 Task: Write a Python program to find the mode of a list of numbers.
Action: Mouse moved to (64, 10)
Screenshot: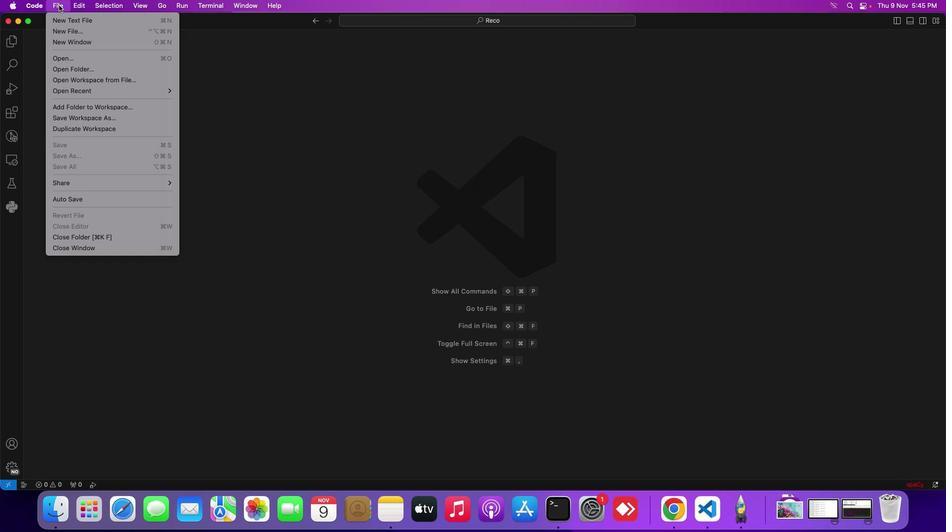 
Action: Mouse pressed left at (64, 10)
Screenshot: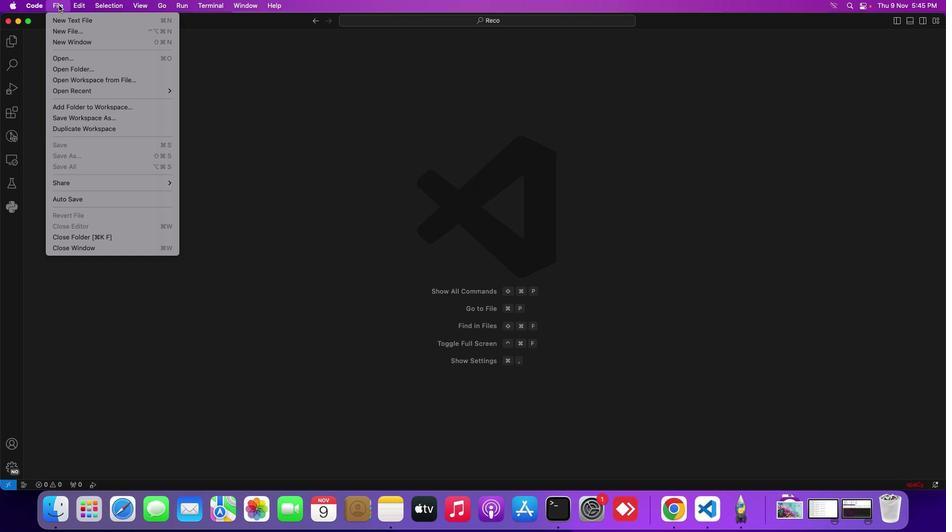 
Action: Mouse moved to (73, 21)
Screenshot: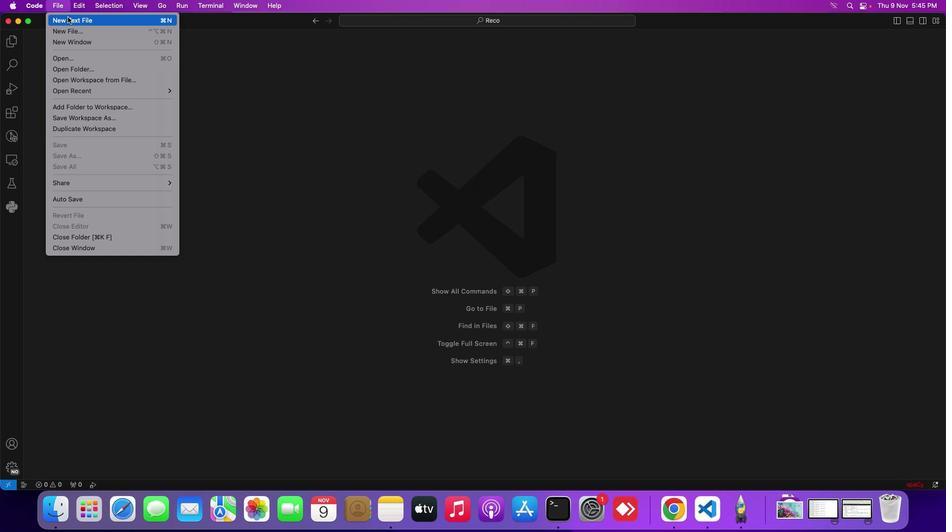 
Action: Mouse pressed left at (73, 21)
Screenshot: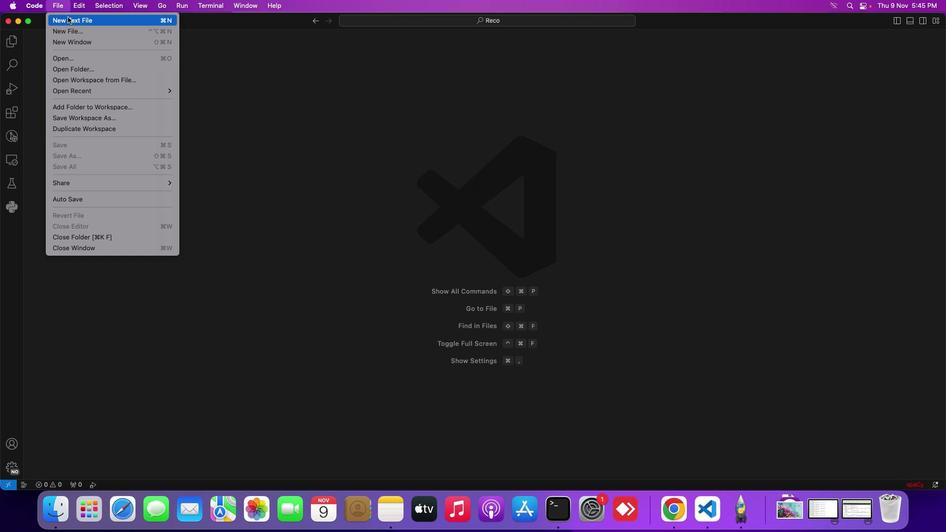 
Action: Mouse moved to (262, 208)
Screenshot: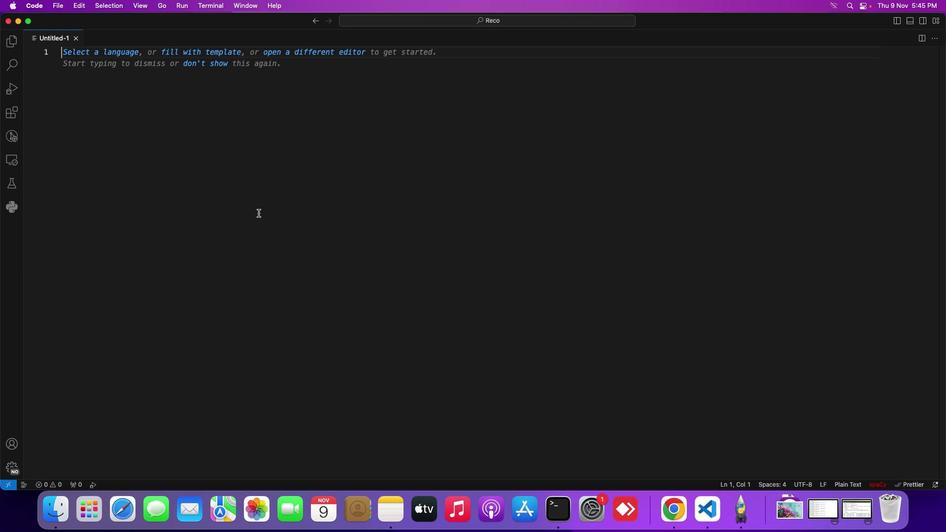 
Action: Key pressed Key.cmd's'
Screenshot: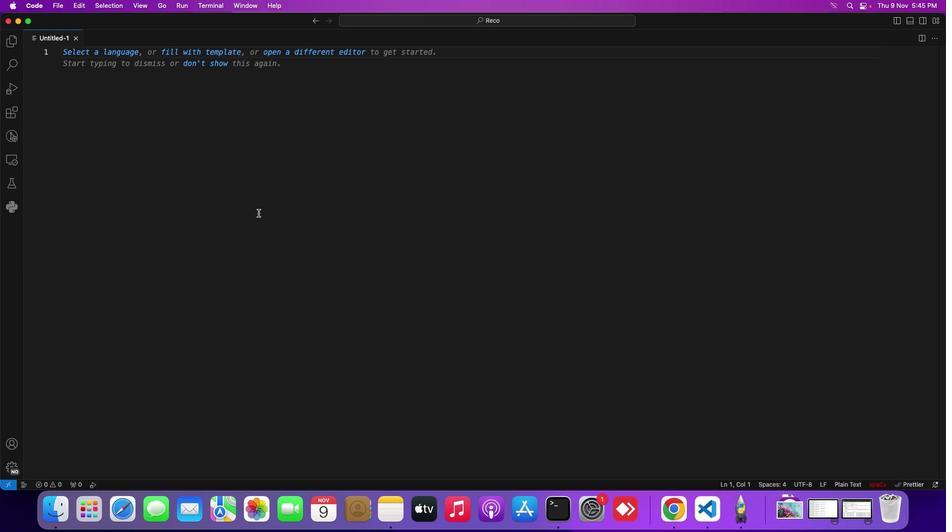 
Action: Mouse moved to (490, 199)
Screenshot: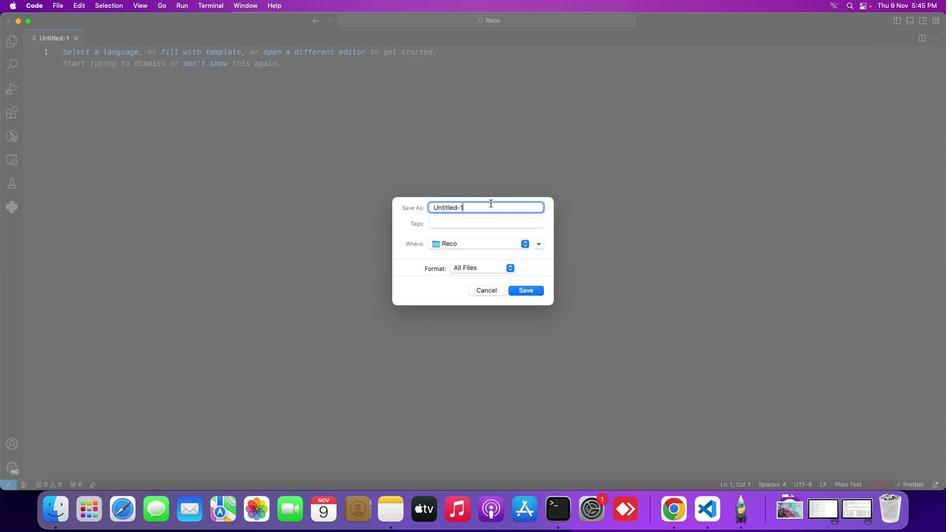 
Action: Mouse pressed left at (490, 199)
Screenshot: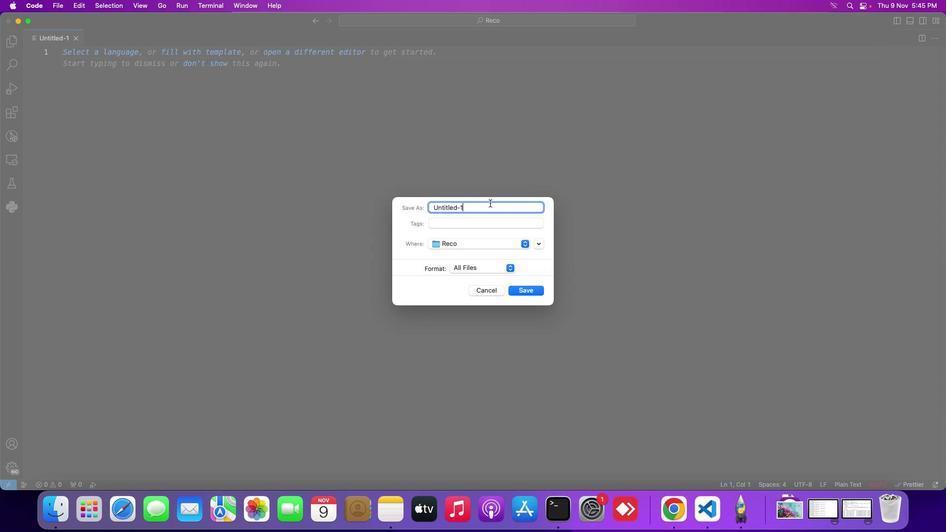 
Action: Mouse moved to (487, 200)
Screenshot: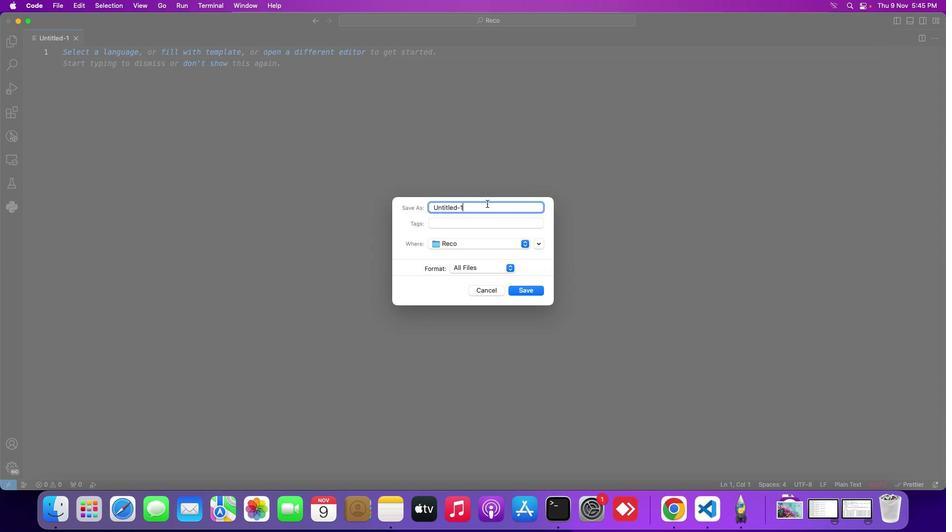 
Action: Key pressed Key.backspaceKey.backspaceKey.backspaceKey.backspaceKey.backspaceKey.backspaceKey.backspaceKey.backspaceKey.backspaceKey.backspace'd''e'Key.backspaceKey.backspaceKey.shift_r'D''e''m''o'Key.shift_r'C''o''u''n''t''.''p''y'Key.enter'f'Key.backspace'f''r''o''m'Key.space'c''o''l''l''e''c''t''i''o''n''s'Key.space'i''m''p''o''e''r'Key.backspaceKey.backspace'r''t'Key.spaceKey.shift_r'C''o''u''n''t''e''r'Key.enter'd''e''f'Key.space'g''o'Key.backspaceKey.backspace'f''i''n''d'Key.space'c'Key.backspaceKey.backspaceKey.shift_r'_''m''o''d''e'Key.shift_r'(''n''u''m''s'Key.rightKey.shift_r':'Key.enterKey.shift_r'#'Key.spaceKey.shift_r'C''h''e''c''k'Key.space'i''f'Key.space't''h''e'Key.space'l''i''s''t'Key.space'i''s'Key.space'e''m''p''t''y'Key.enter'i''f'Key.space'n''o''t'Key.space'n''u''m''s'';'Key.backspaceKey.shift_r':'Key.enter'r''e''t''u''r''n'Key.space'n'Key.backspaceKey.shift_r'N''o''n''e'Key.enterKey.shift_r'#'Key.backspaceKey.enter'3'Key.backspaceKey.shift_r'#'Key.spaceKey.shift_r'C''r''e''a''t''e'Key.space'a'Key.spaceKey.shift_r'C''o''u''n''t''e''r'Key.space'o''b''j''e''c''t'Key.space'f''r''o''m'Key.space't''h''e'Key.space'l''i''s''t'Key.enter'c''o''u''n''t''e''r'Key.space'='Key.spaceKey.shift_r'C''o''u''n''t''e''r'Key.shift_r'(''n''u''m''s'Key.rightKey.enterKey.enterKey.shift_r'#'Key.spaceKey.shift_r'F'Key.backspace'f''i''n''d'Key.space't''h''e'Key.space'm''a''x''i''m''u''m'Key.space'c''o''u''n''t'Key.enter'm''a''z'Key.backspace'x'Key.shift_r'_''c''o''u''n''t'Key.space'='Key.space'm''a''x'Key.spaceKey.backspaceKey.shift_r'(''c''o''u''n''t''e''r''.''v''a''l''u''e''s'Key.shift_r'('Key.rightKey.rightKey.rightKey.enterKey.enterKey.shift_r'#'Key.spaceKey.shift_r'F''i''n''d'Key.space't''h''e'Key.space'n''u''m''b''e''r'Key.shift_r'(''S'Key.rightKey.space'w''i''t''h'Key.space't''h''e'Key.space'm''a''x''i''m''u''m'Key.space'c''o''u''n''t'Key.enter'm''o''d''e''s'Key.spaceKey.backspaceKey.space'='Key.space'[''n''u''m'Key.space'f''o''r'Key.space'n''u''m'','Key.space'c''o''u''n''t'Key.space'i''n'Key.space'c''o''u''n''t''e''r''.''i''t''e''m''s'Key.shift_r'('Key.rightKey.space'i''f'Key.space'c''o''u''n''t'Key.space'=''='Key.space'm''a''x'Key.shift_r'_''c''o''u''n''t'Key.rightKey.enterKey.enter'r''e''t''u''r''n'Key.space'm''o''d''e''s'Key.enterKey.enter'n''u''m''b''e''r''s'Key.space'='Key.space'[''1'','Key.space'2'','Key.space'3'','Key.space'4'Key.space','Key.backspaceKey.backspace','Key.space','Key.backspace'5'','Key.space'6'Key.backspace'5'','Key.space'5'','Key.space'5'Key.spaceKey.backspace','Key.spaceKey.backspaceKey.leftKey.leftKey.leftKey.leftKey.leftKey.leftKey.leftKey.leftKey.leftKey.leftKey.leftKey.space'4'','Key.spaceKey.leftKey.leftKey.leftKey.backspaceKey.rightKey.rightKey.rightKey.rightKey.rightKey.rightKey.rightKey.rightKey.rightKey.rightKey.rightKey.rightKey.rightKey.rightKey.backspaceKey.rightKey.enter'm''o''d''e'Key.space'='Key.space'f''i''n''d'Key.shift_r'_''m''o''d''e'Key.shift_r'(''n''u''m''b''e''r''s'Key.rightKey.enterKey.enter'i''f'Key.space'm''o''d''e''.'Key.backspaceKey.shift_r':'Key.enter'p''r''i''n''t'Key.shift_r'(''f'Key.shift_r'"'Key.shift_r'T''h''e'Key.space'm''o''d''e'Key.space'o''f'Key.space't''h''e'Key.space'l''i''s''t'Key.space'i''s''/''a''r''e'Key.shift_r':'Key.spaceKey.shift_r'{''m''o''d''e'Key.rightKey.rightKey.rightKey.enterKey.backspace'e''l''s''e'Key.spaceKey.shift_rKey.backspaceKey.shift_r':'Key.enter'p''r''i''n''t'Key.shift_r'('Key.shift_r'"'Key.shift_r'T''h''e'Key.space'l''i''s''t'Key.space'd''o''e''s'Key.space'n''o''t'Key.space'h''a''v''e'Key.space'a'Key.space'm''o''d''e'Key.rightKey.rightKey.enterKey.enter
Screenshot: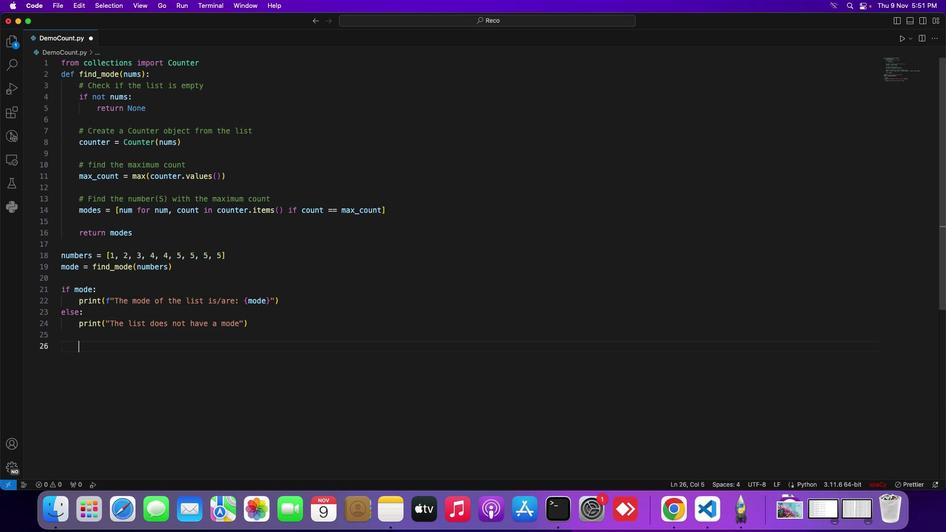 
Action: Mouse moved to (346, 182)
Screenshot: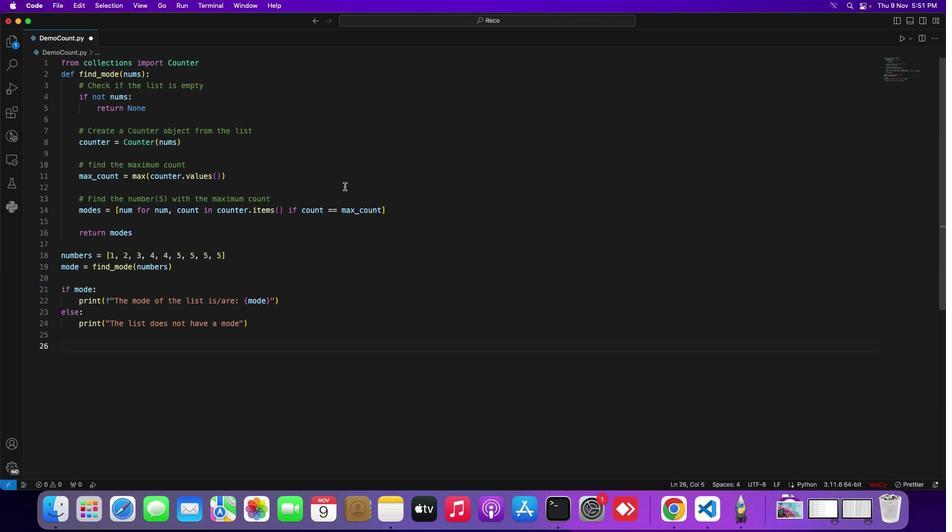 
Action: Key pressed Key.cmd
Screenshot: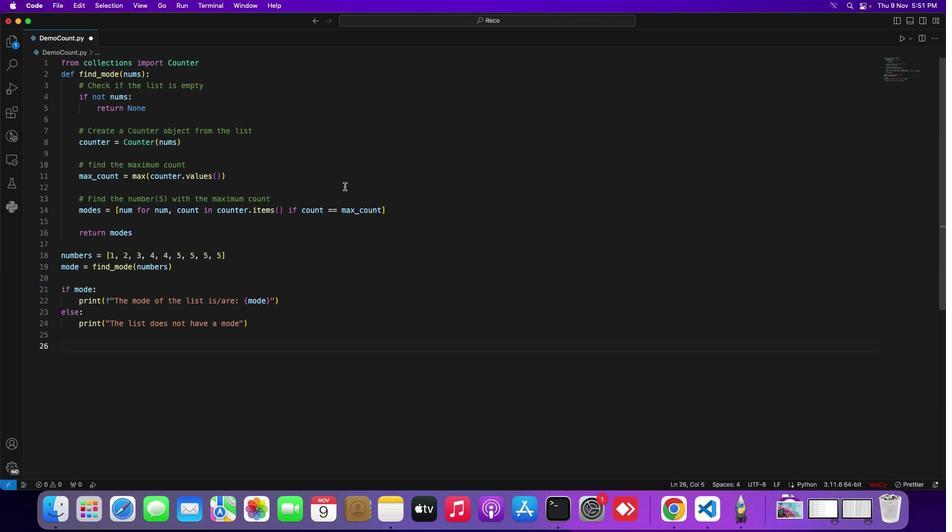 
Action: Mouse moved to (346, 182)
Screenshot: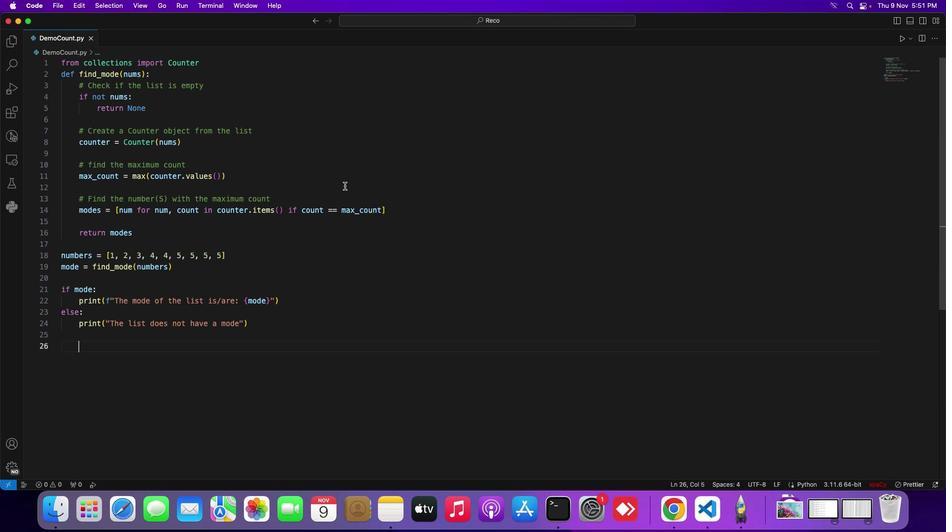 
Action: Key pressed 's'
Screenshot: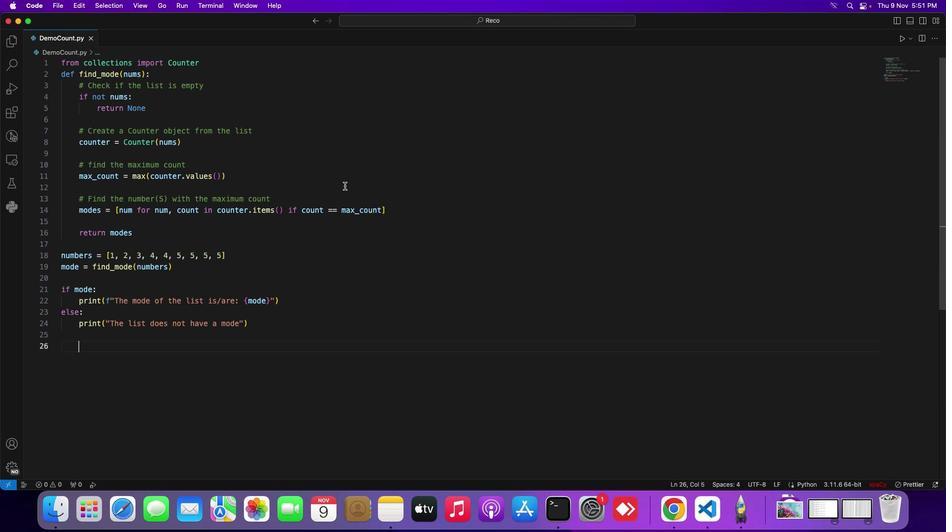 
Action: Mouse moved to (297, 83)
Screenshot: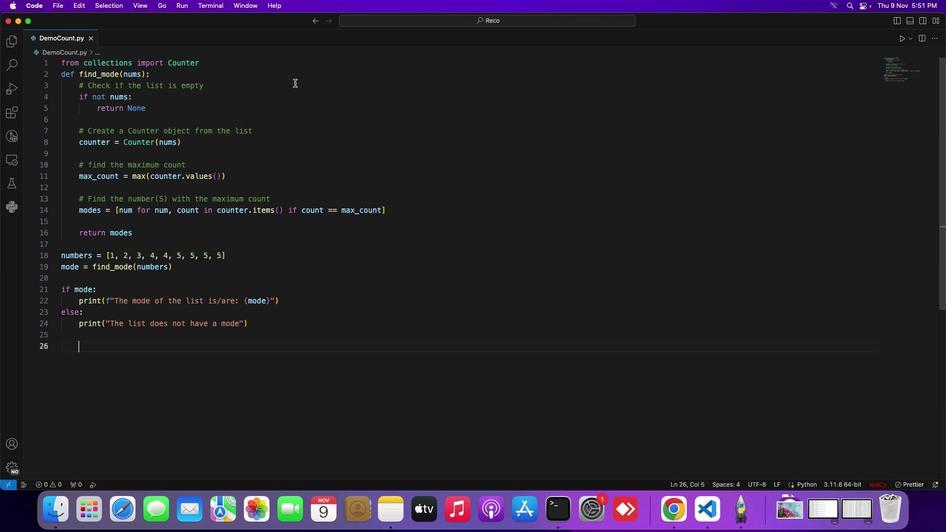 
Action: Key pressed Key.cmd
Screenshot: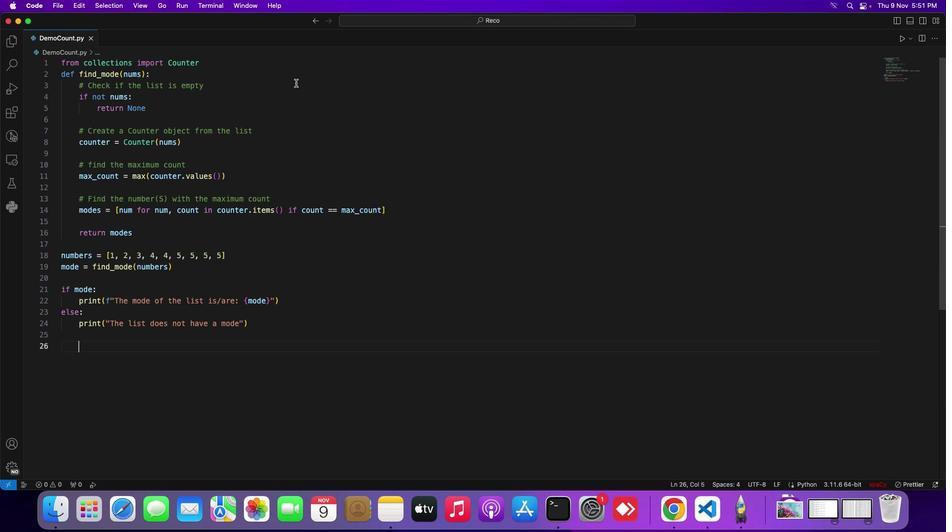 
Action: Mouse moved to (297, 84)
Screenshot: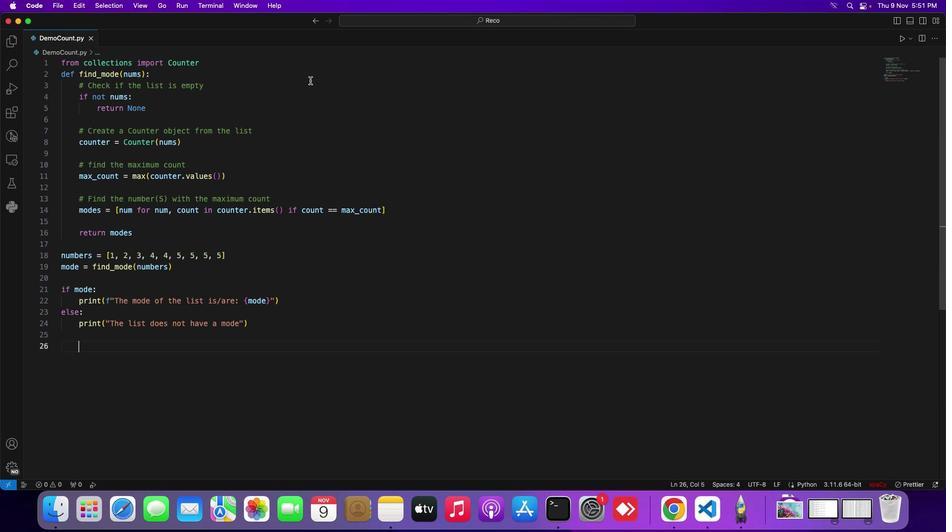 
Action: Key pressed 's'
Screenshot: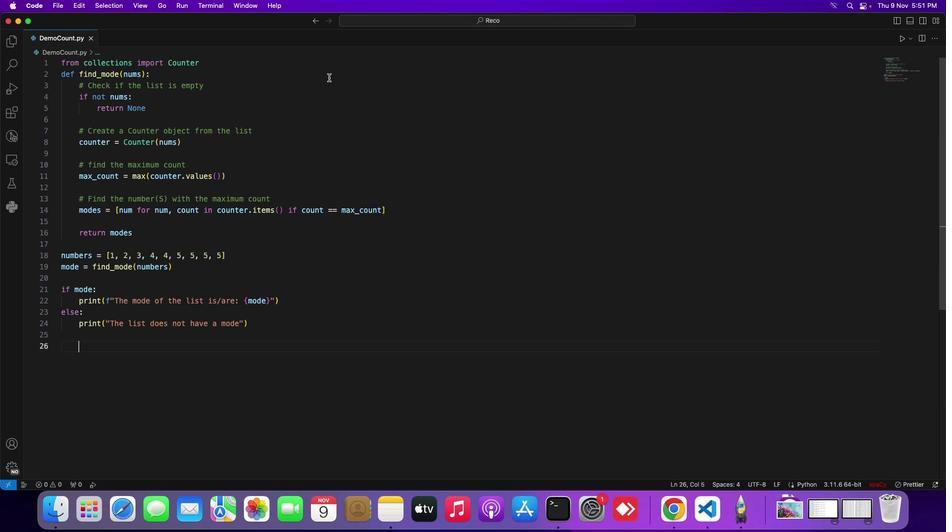 
Action: Mouse moved to (445, 76)
Screenshot: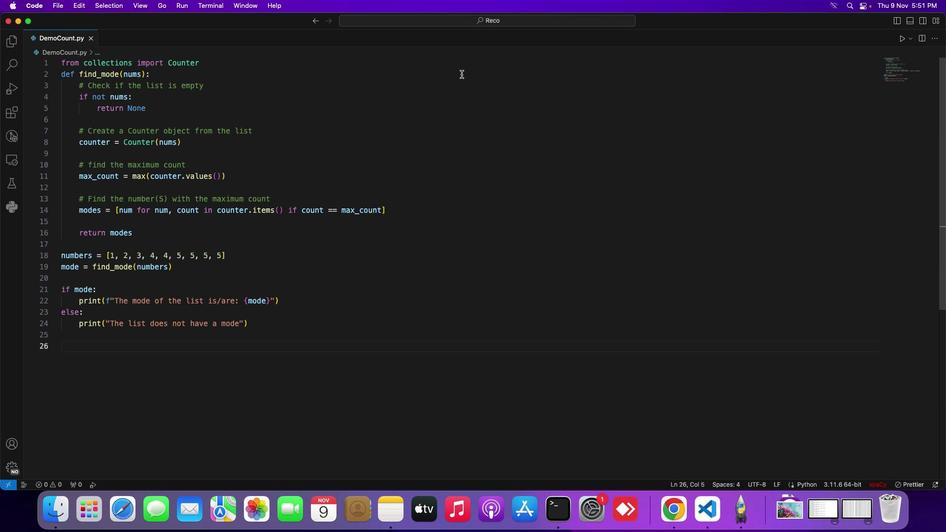 
Action: Key pressed Key.cmd
Screenshot: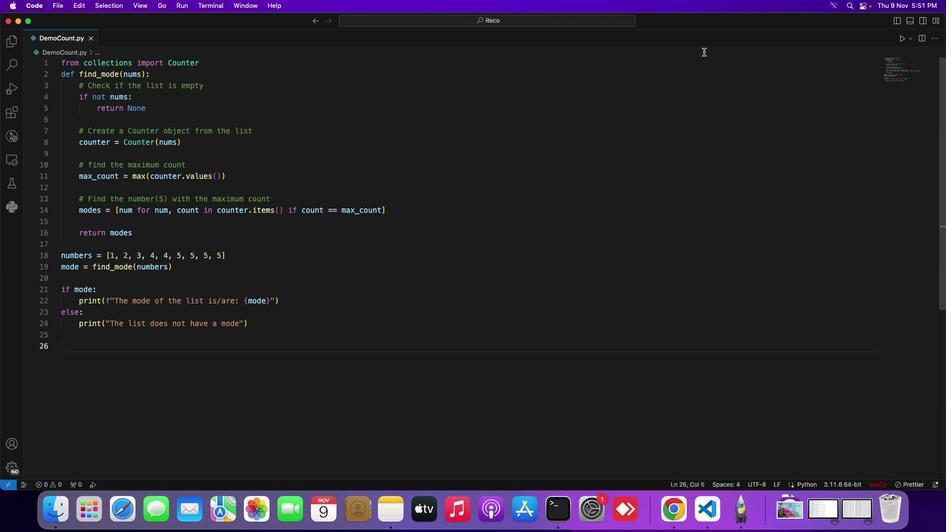
Action: Mouse moved to (446, 76)
Screenshot: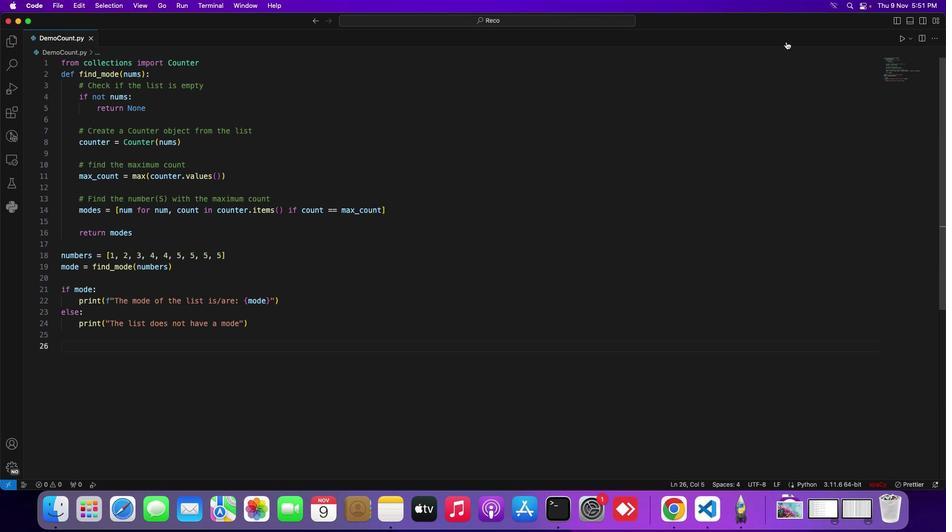 
Action: Key pressed 's'
Screenshot: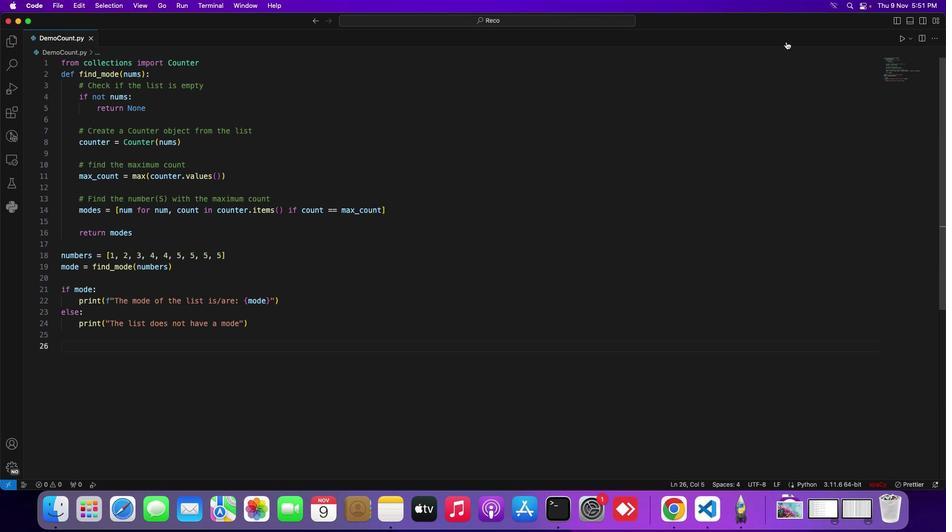 
Action: Mouse moved to (896, 43)
Screenshot: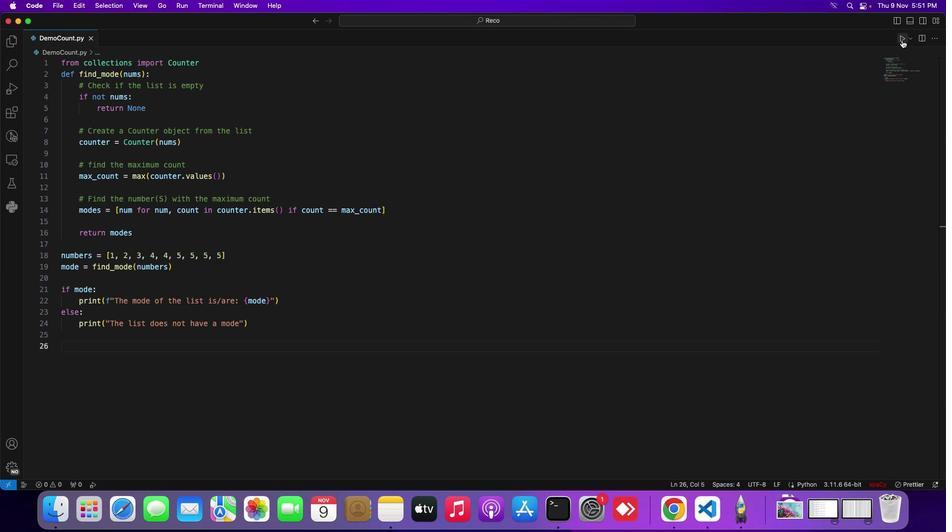 
Action: Mouse pressed left at (896, 43)
Screenshot: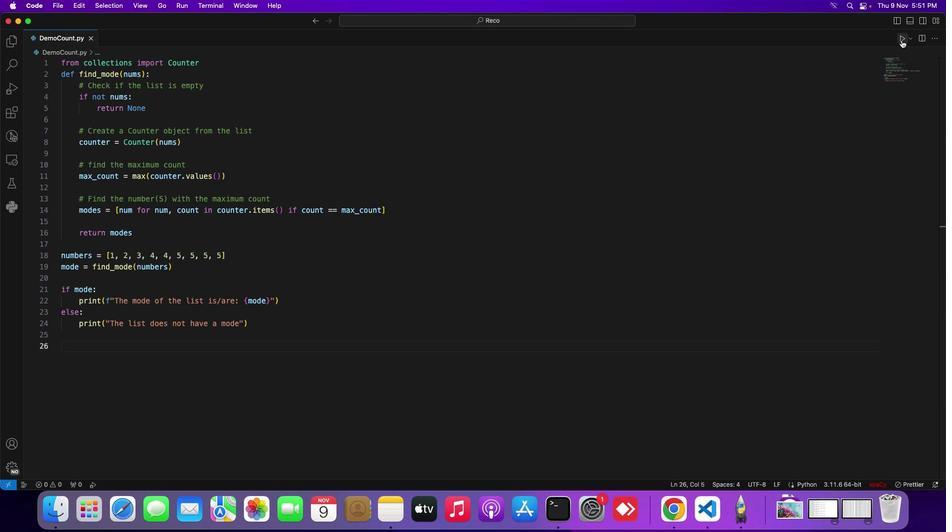 
Action: Mouse moved to (312, 320)
Screenshot: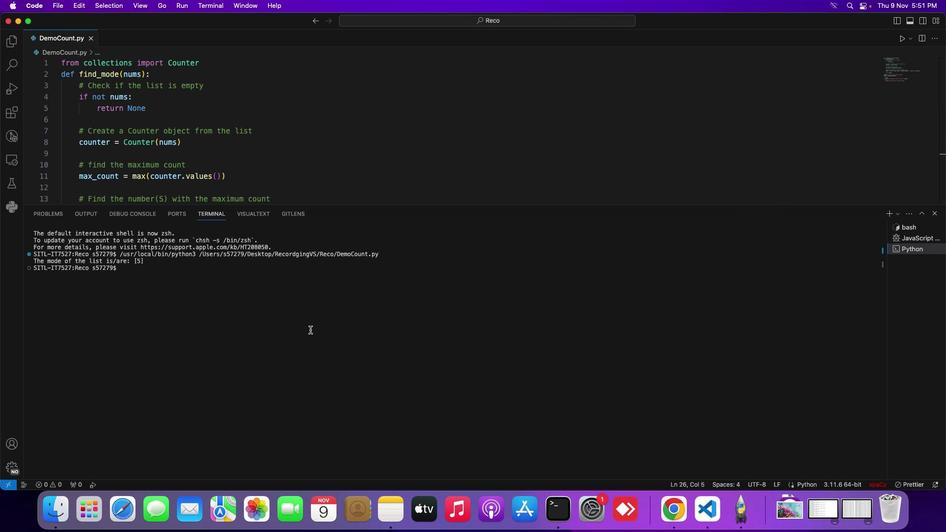 
